 Task: Disable the option Use Focused Inbox.
Action: Mouse moved to (856, 114)
Screenshot: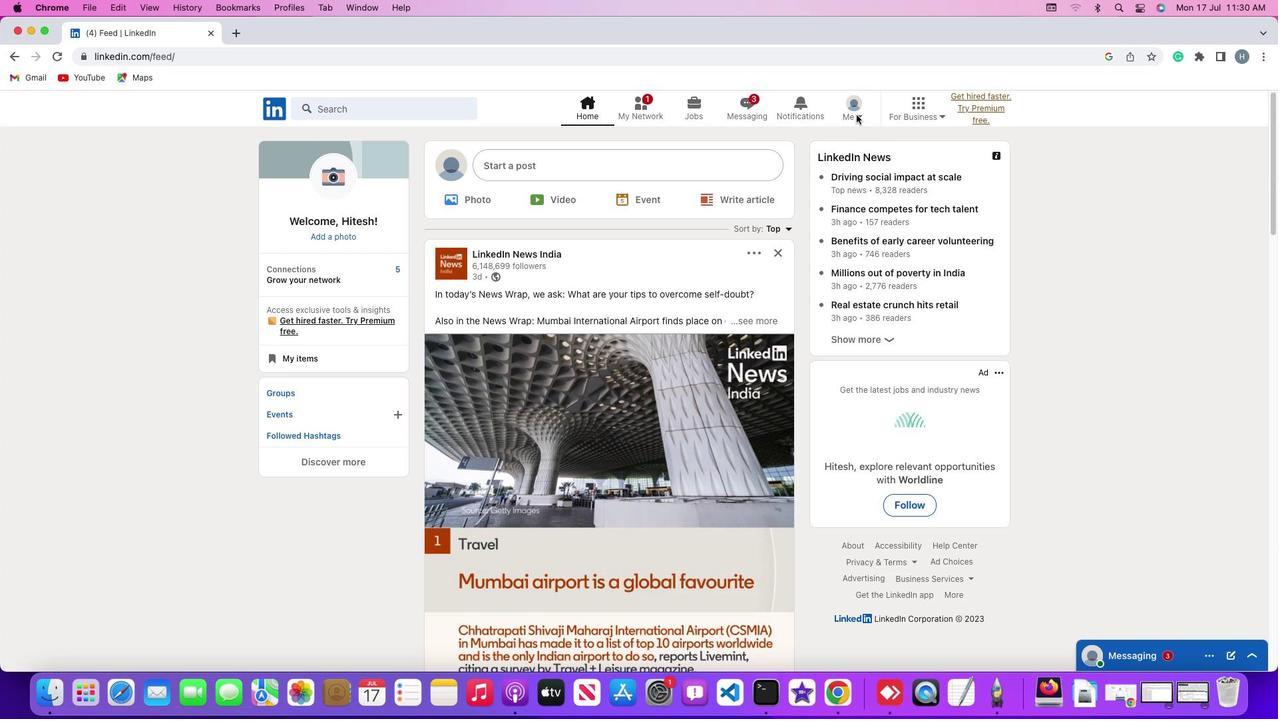
Action: Mouse pressed left at (856, 114)
Screenshot: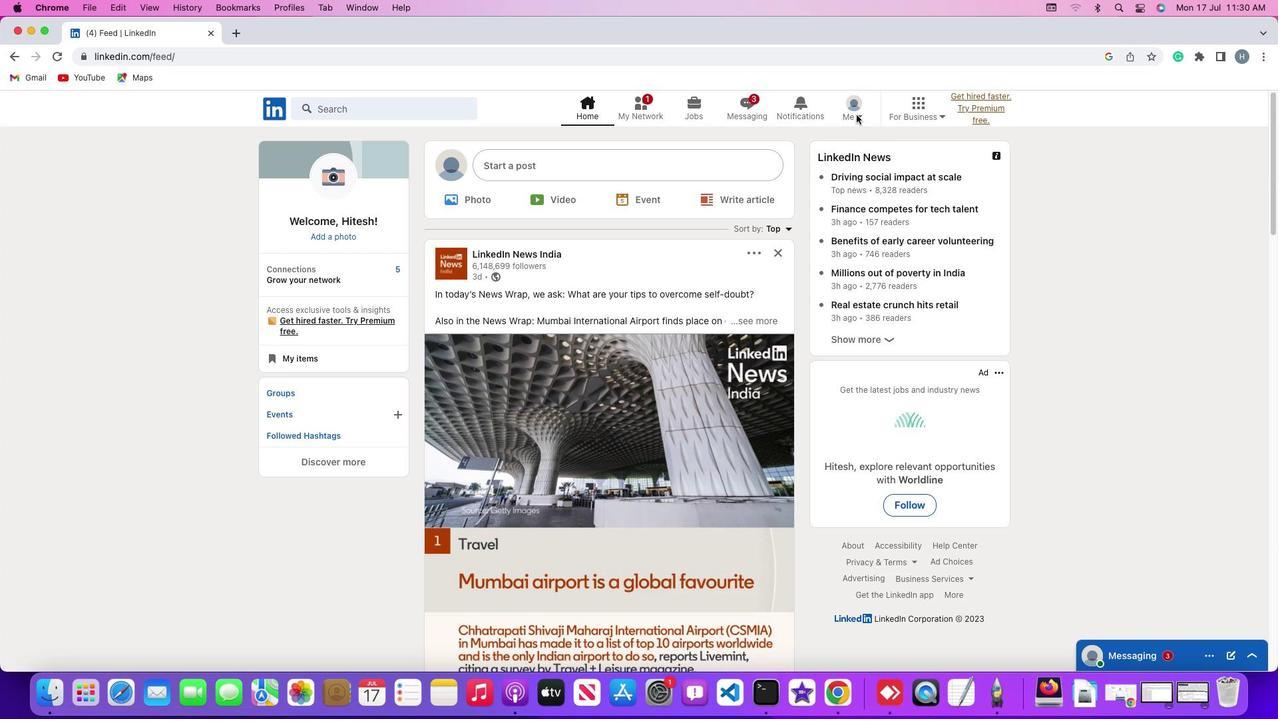 
Action: Mouse moved to (856, 114)
Screenshot: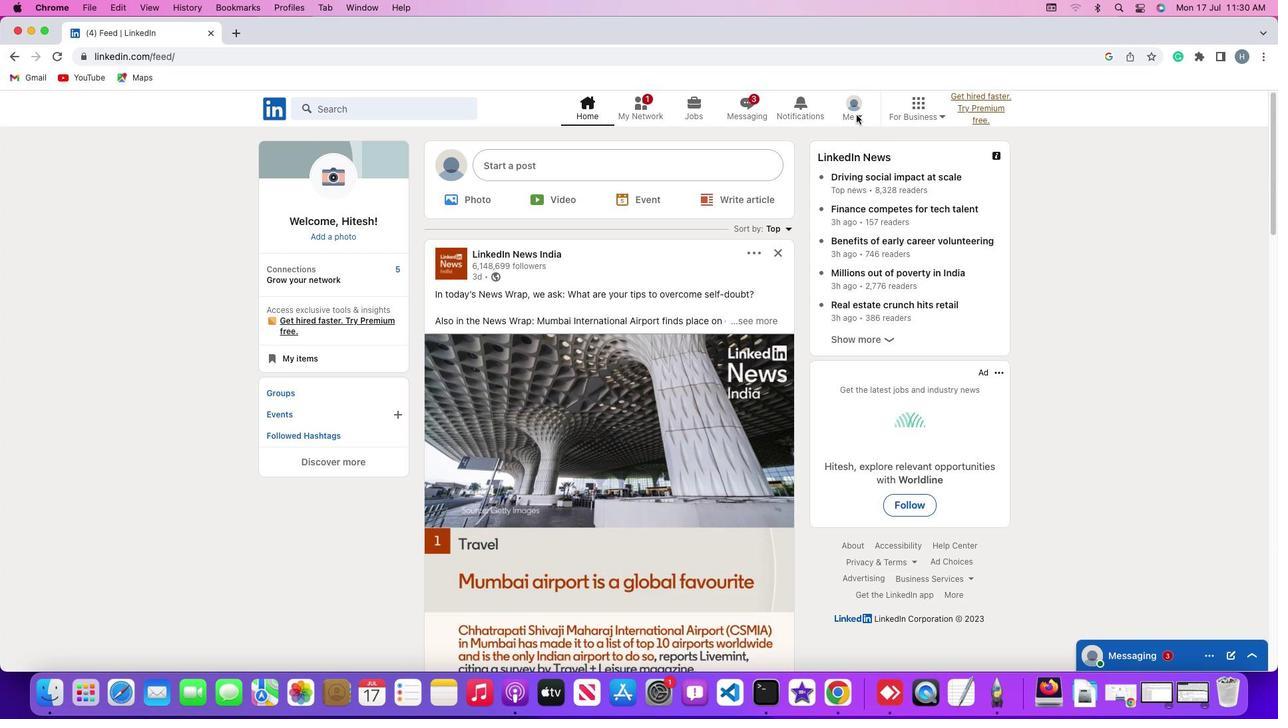 
Action: Mouse pressed left at (856, 114)
Screenshot: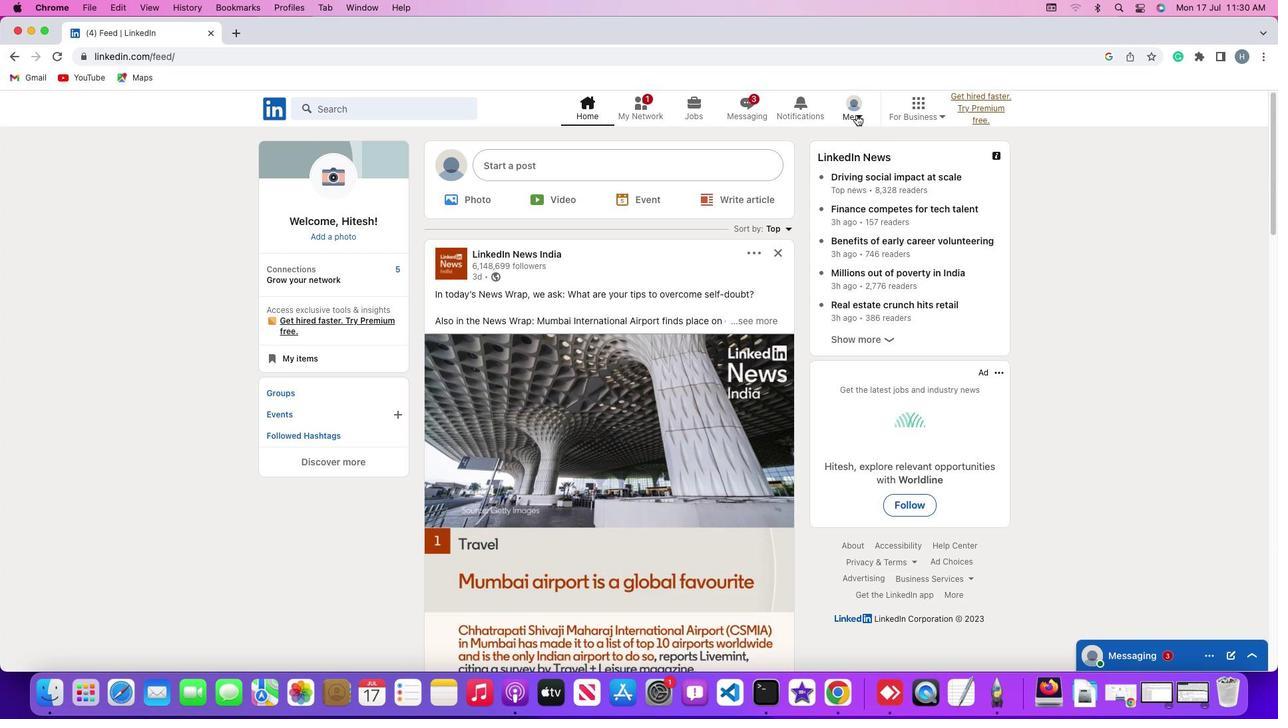 
Action: Mouse pressed left at (856, 114)
Screenshot: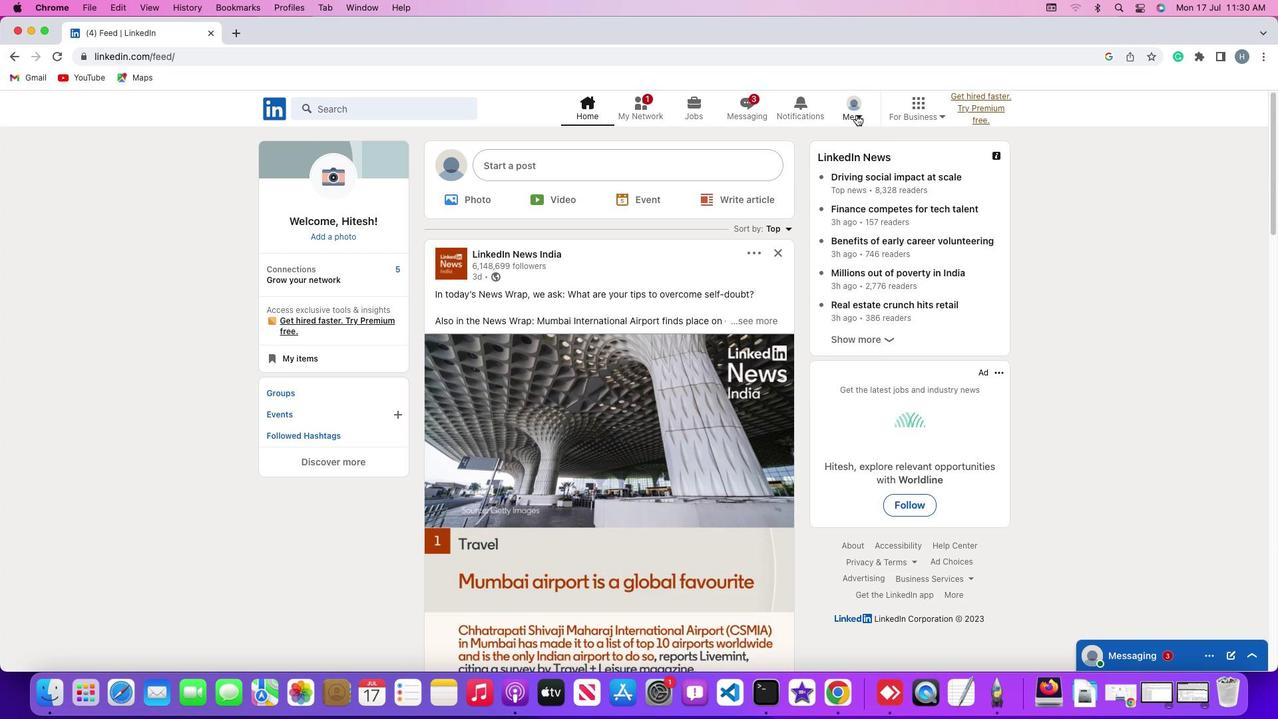 
Action: Mouse moved to (775, 255)
Screenshot: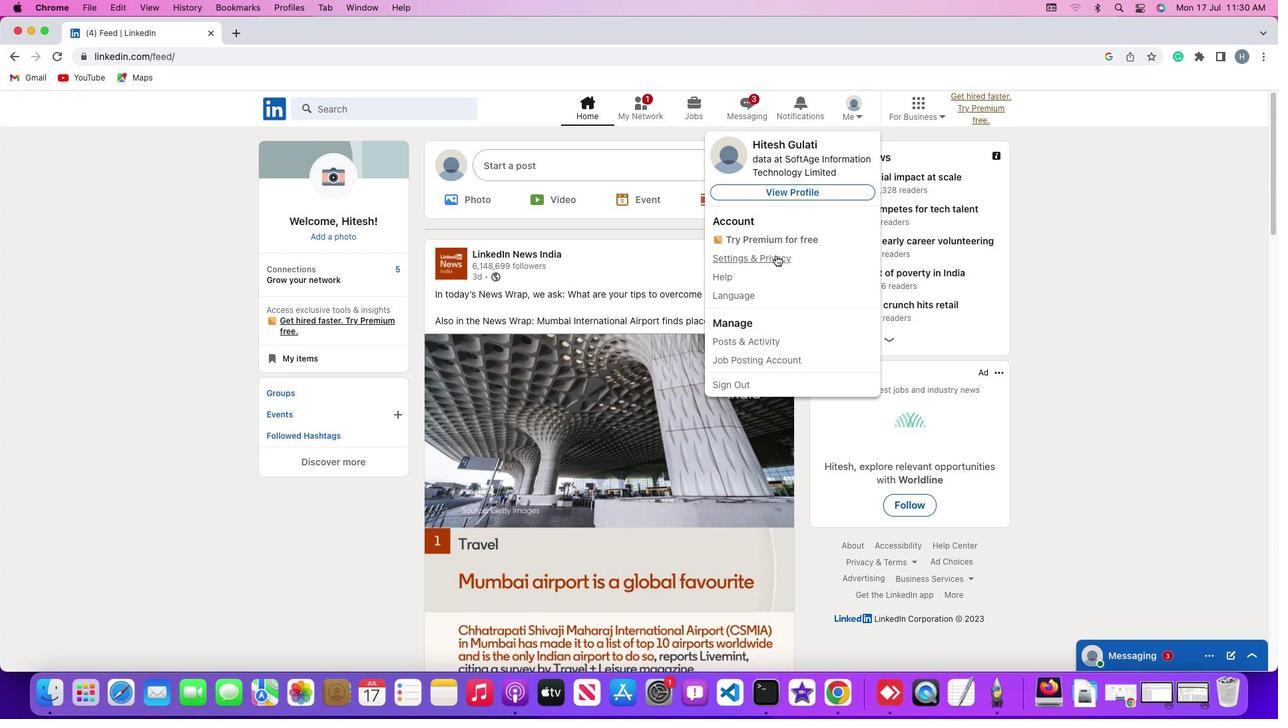 
Action: Mouse pressed left at (775, 255)
Screenshot: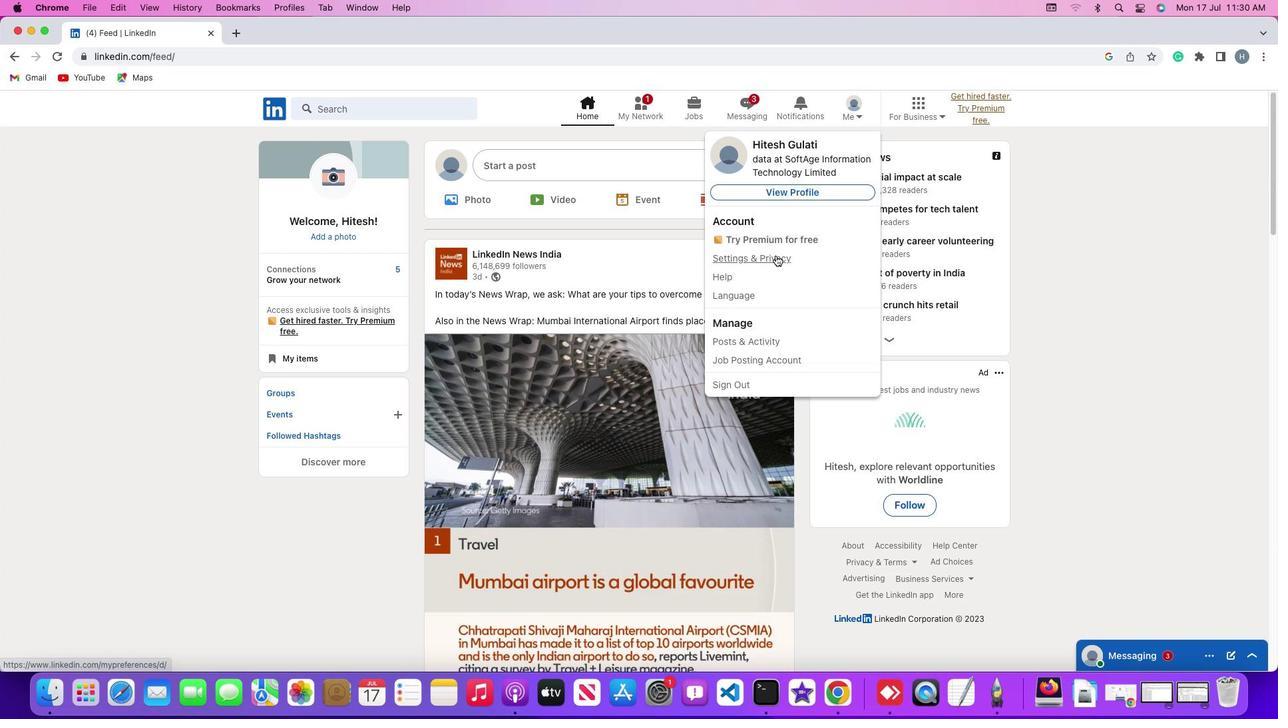 
Action: Mouse moved to (114, 350)
Screenshot: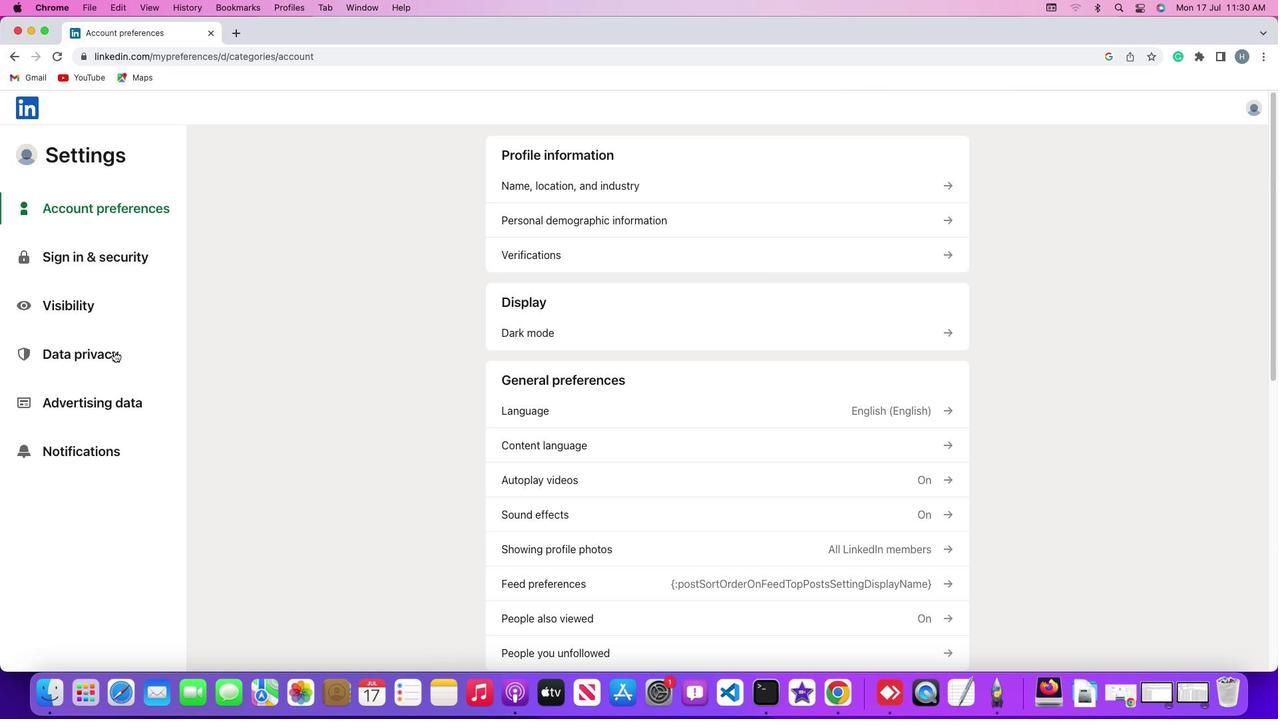 
Action: Mouse pressed left at (114, 350)
Screenshot: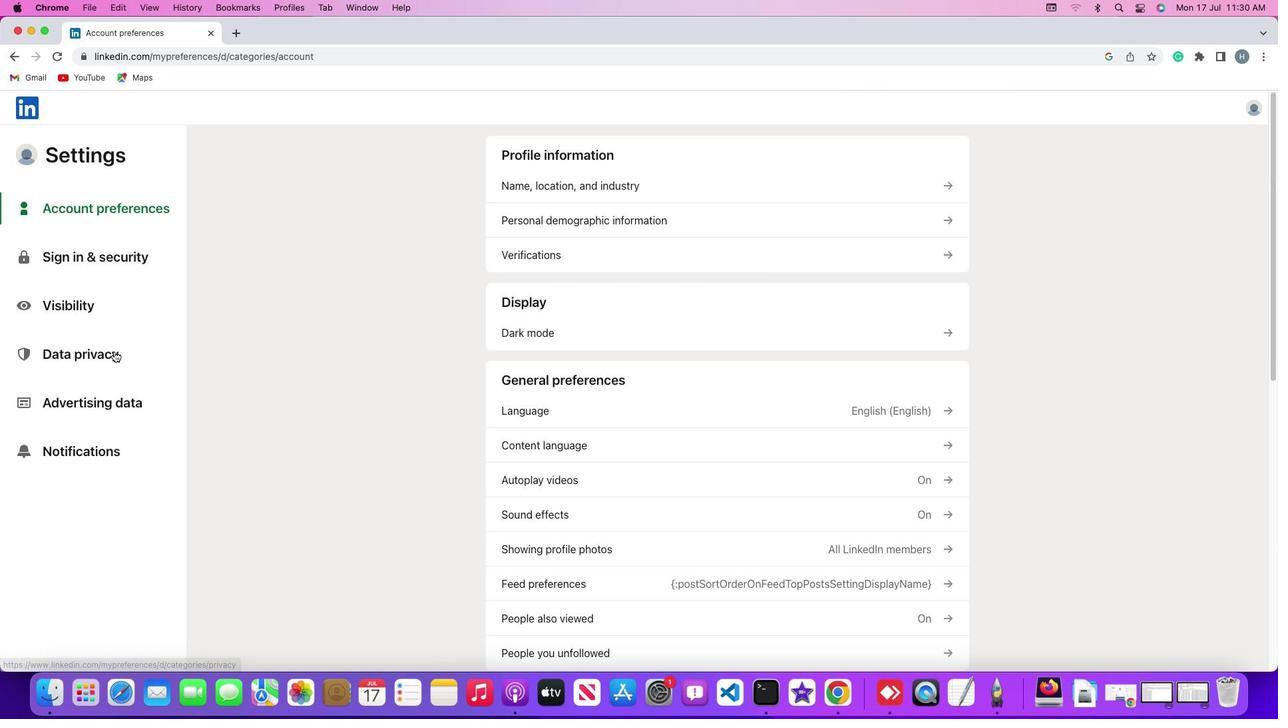 
Action: Mouse pressed left at (114, 350)
Screenshot: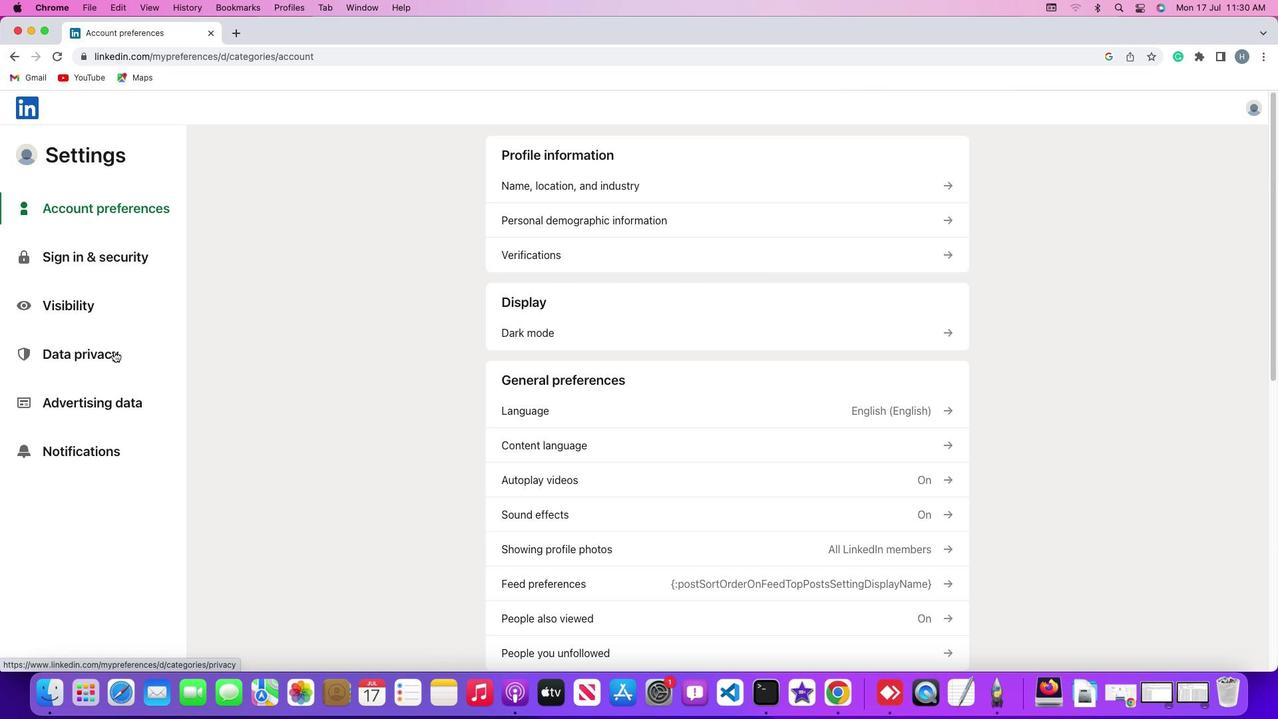 
Action: Mouse moved to (595, 549)
Screenshot: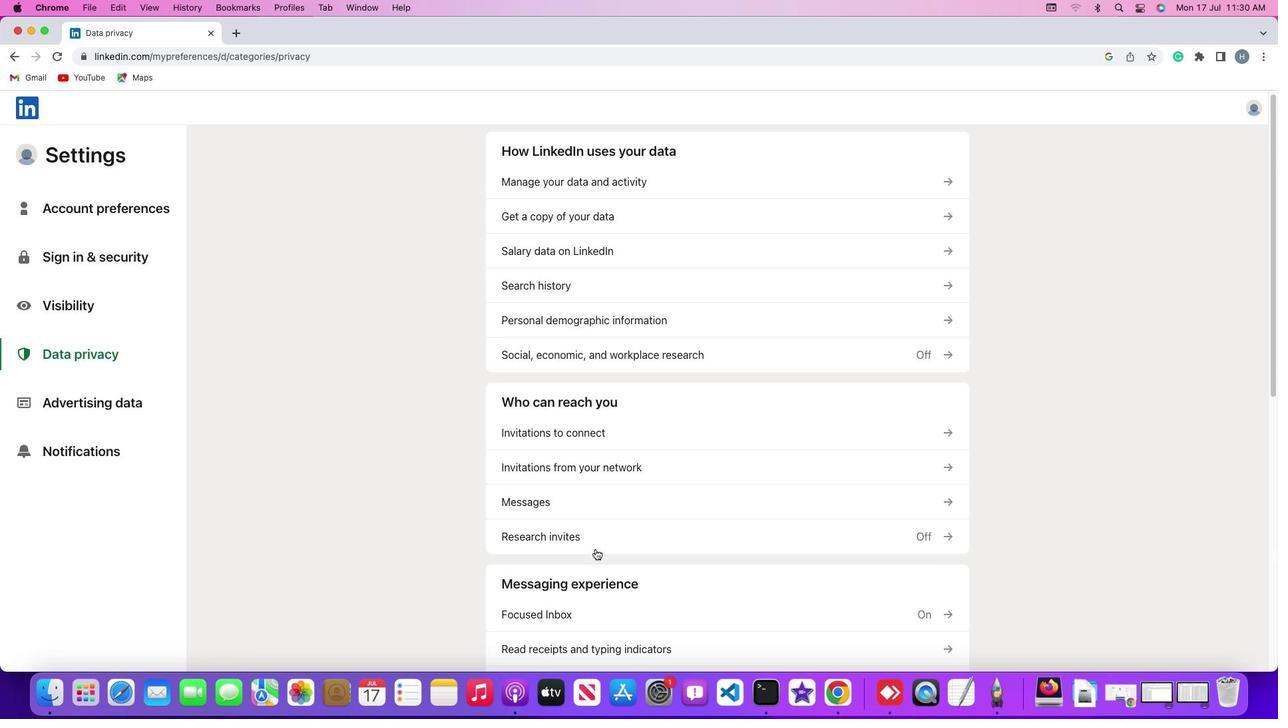 
Action: Mouse scrolled (595, 549) with delta (0, 0)
Screenshot: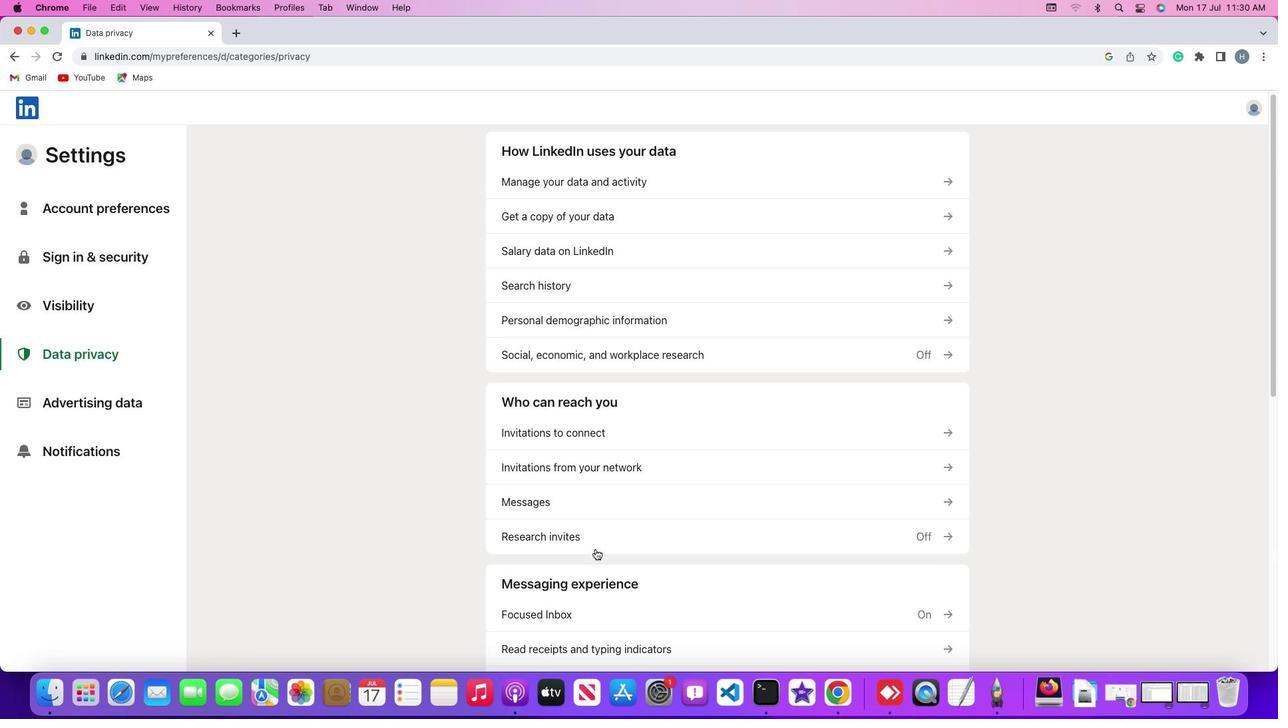 
Action: Mouse scrolled (595, 549) with delta (0, 0)
Screenshot: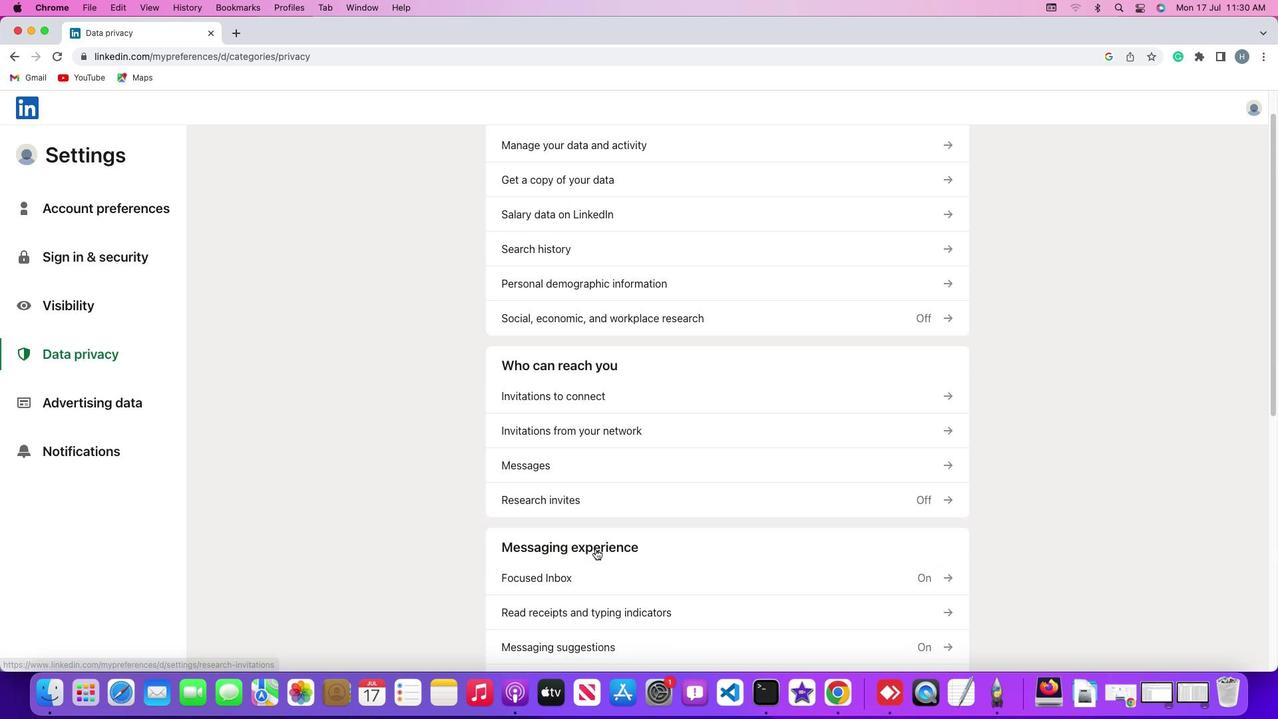 
Action: Mouse scrolled (595, 549) with delta (0, -1)
Screenshot: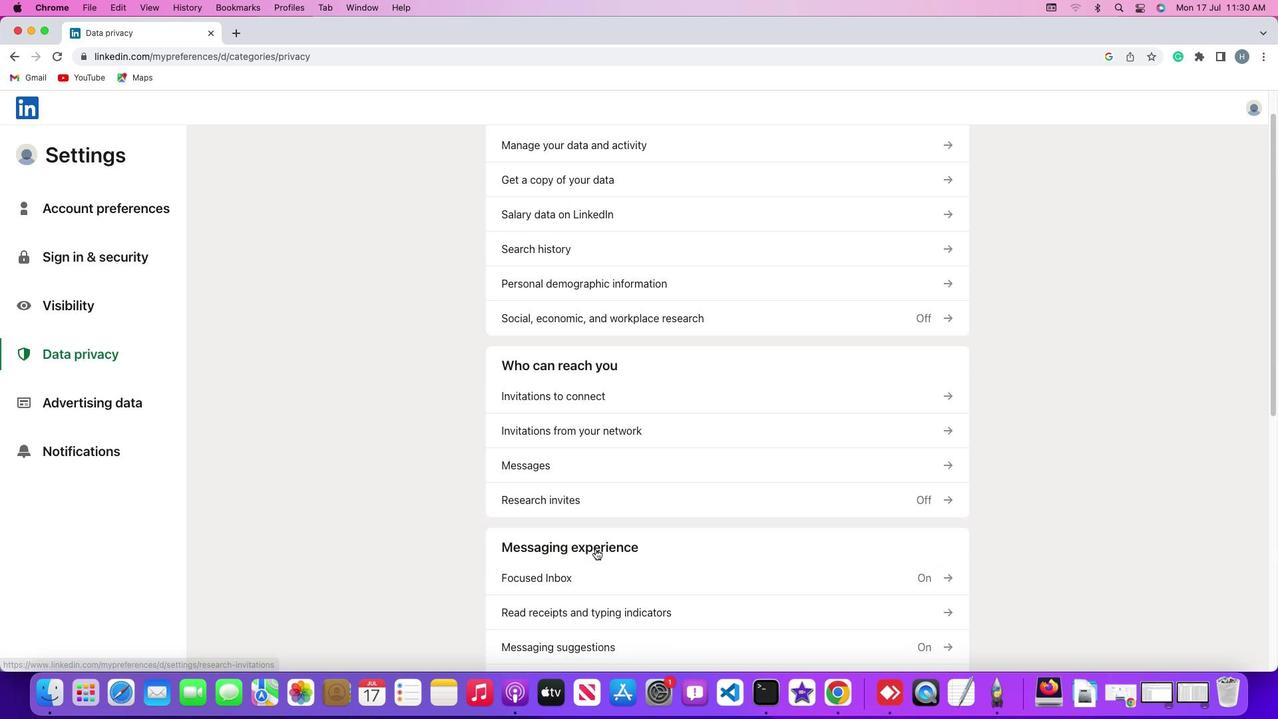 
Action: Mouse moved to (602, 518)
Screenshot: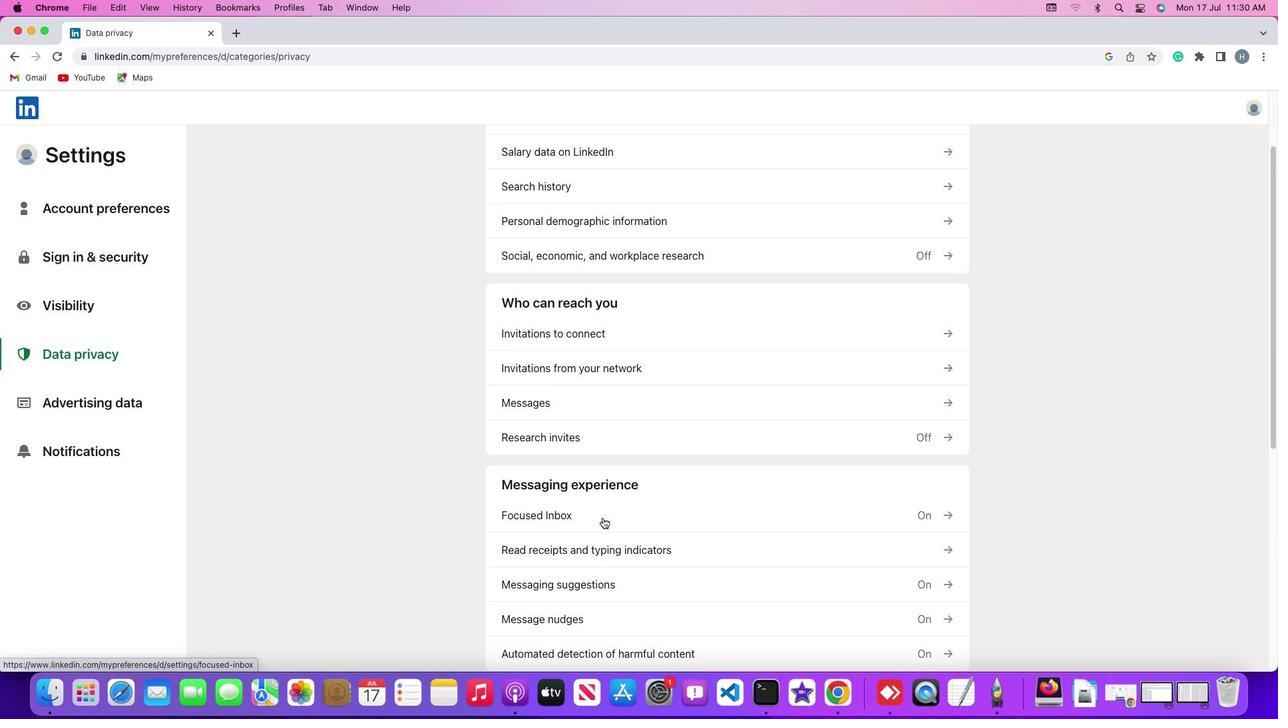 
Action: Mouse pressed left at (602, 518)
Screenshot: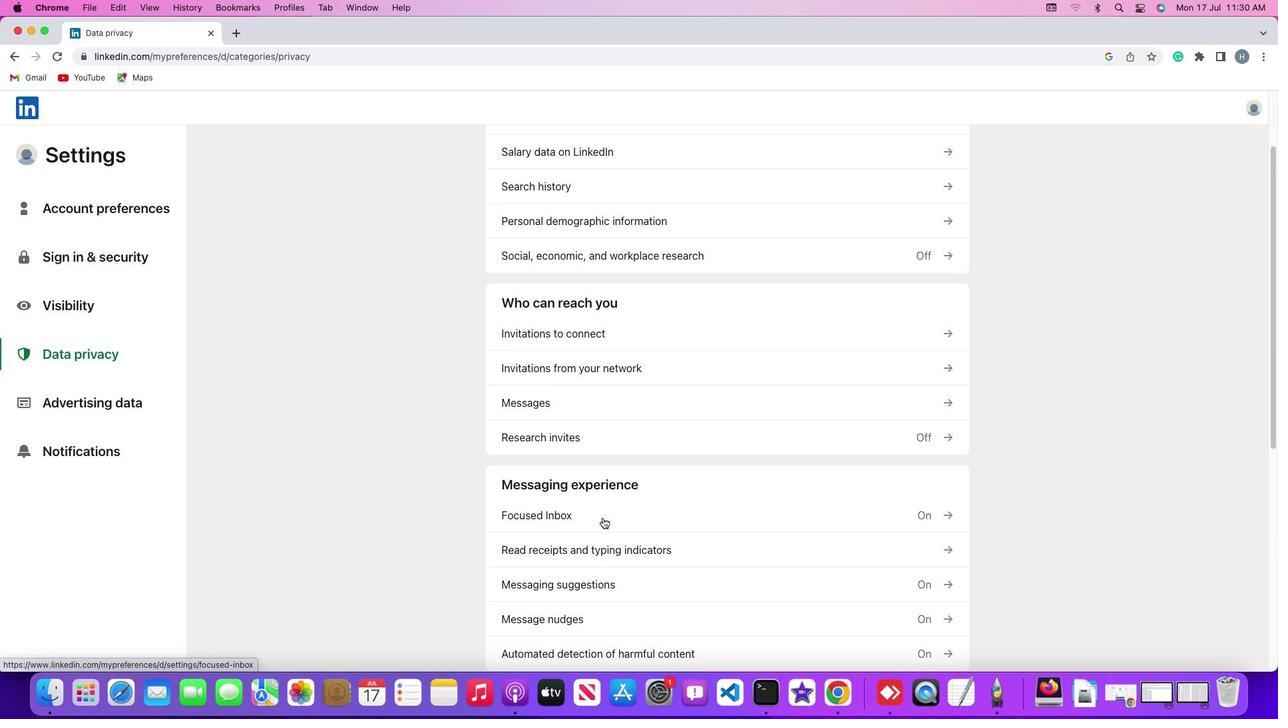 
Action: Mouse moved to (928, 237)
Screenshot: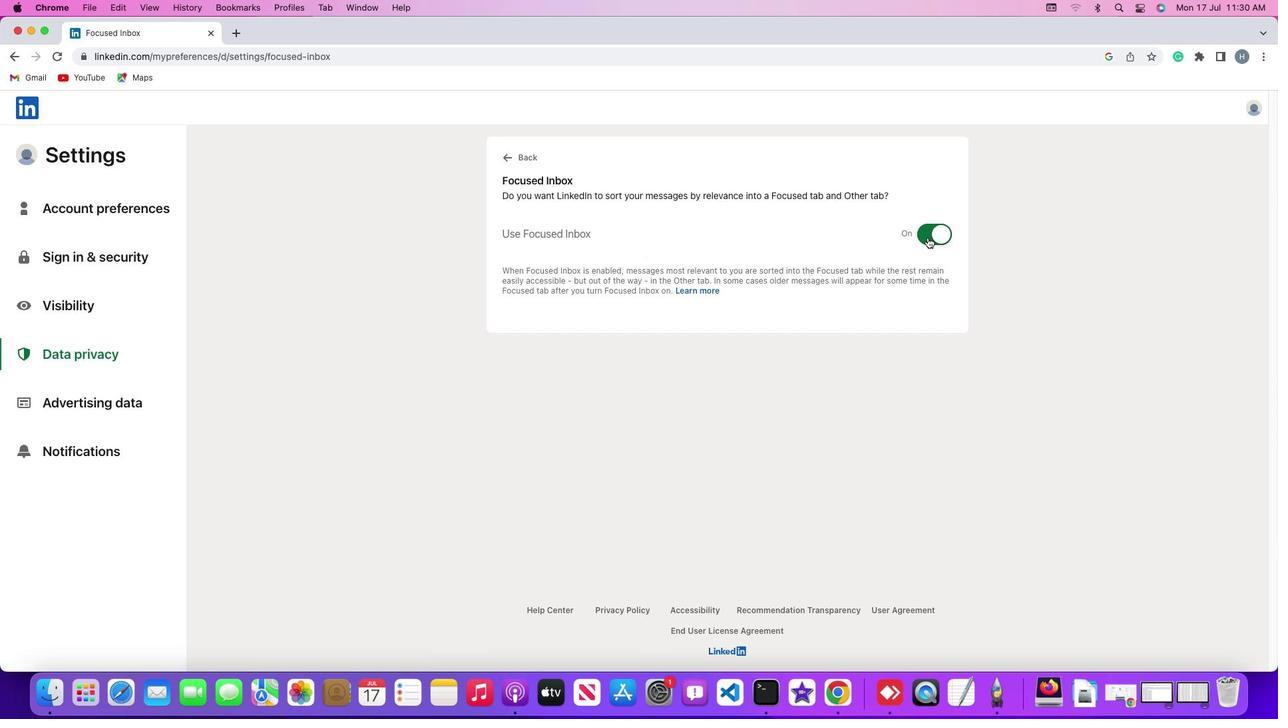 
Action: Mouse pressed left at (928, 237)
Screenshot: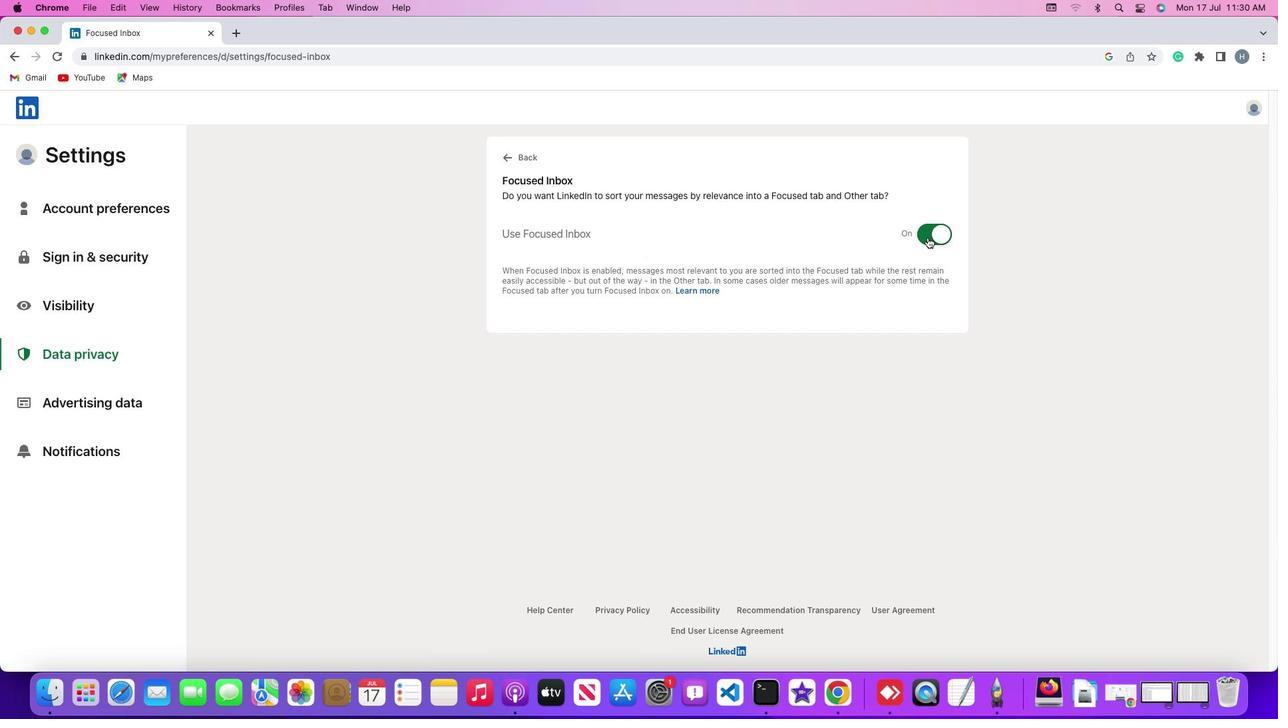 
Action: Mouse moved to (941, 261)
Screenshot: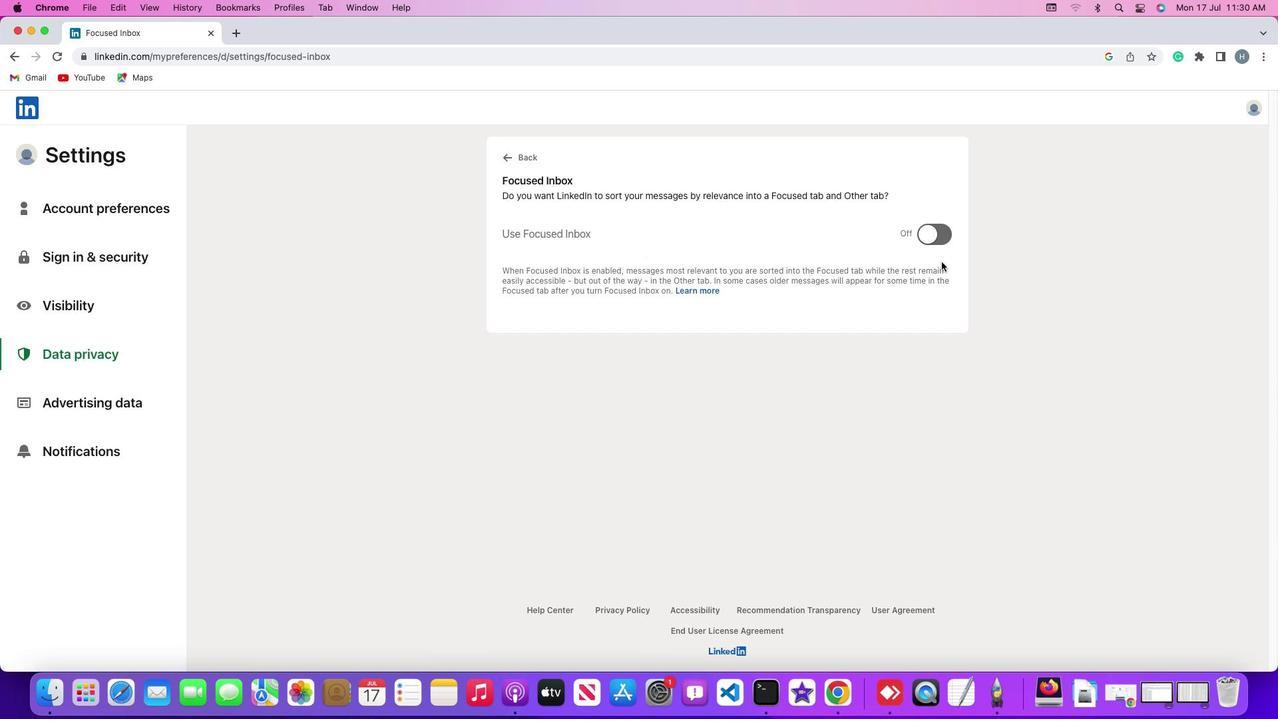 
